Task: Toggle the option "Display playlist tree" for playlists and instances.
Action: Mouse moved to (120, 17)
Screenshot: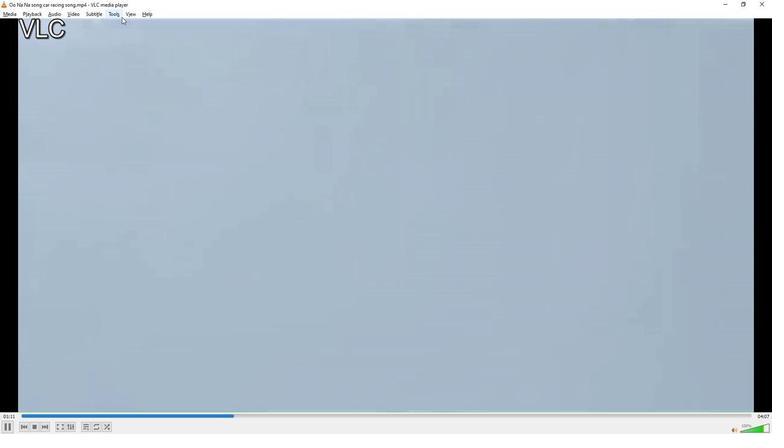 
Action: Mouse pressed left at (120, 17)
Screenshot: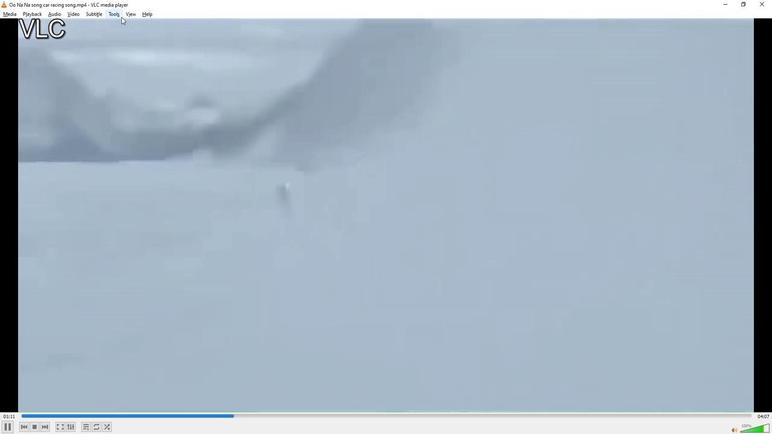 
Action: Mouse moved to (138, 112)
Screenshot: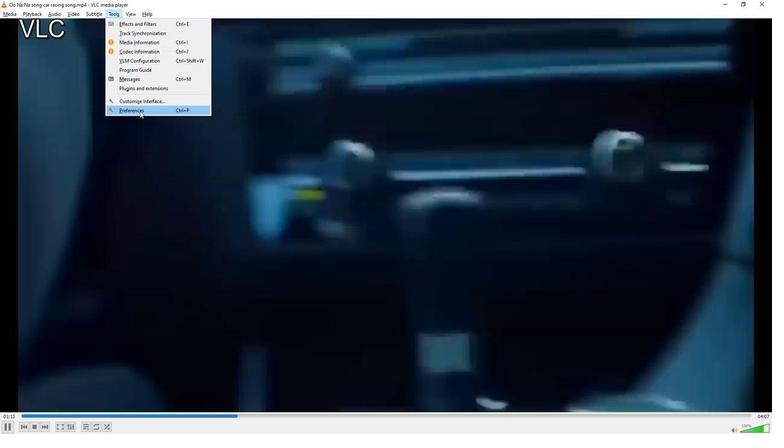 
Action: Mouse pressed left at (138, 112)
Screenshot: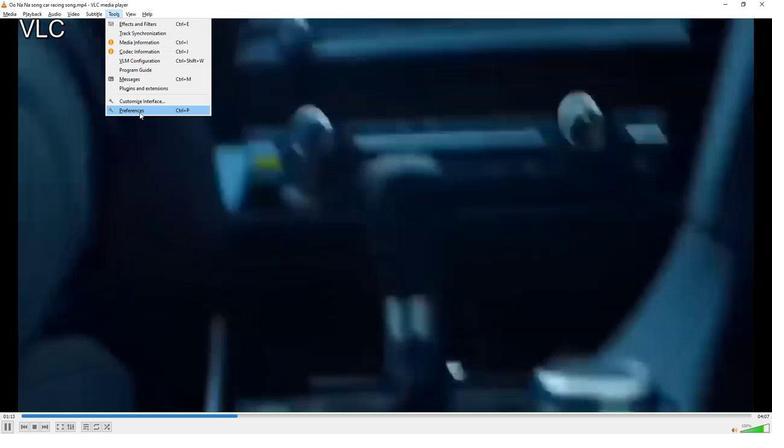 
Action: Mouse moved to (347, 280)
Screenshot: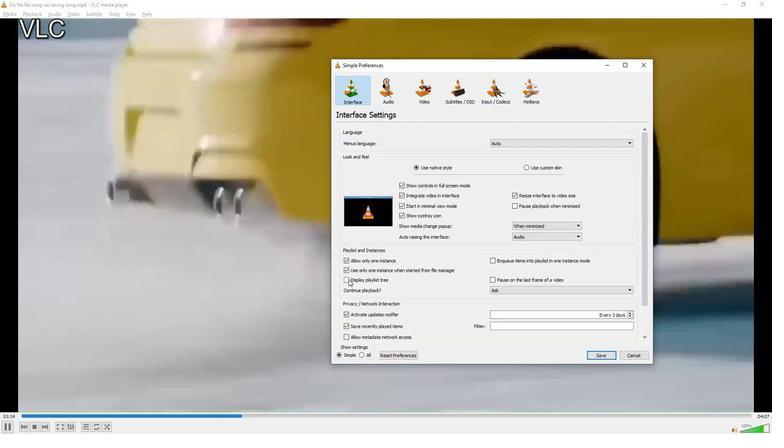 
Action: Mouse pressed left at (347, 280)
Screenshot: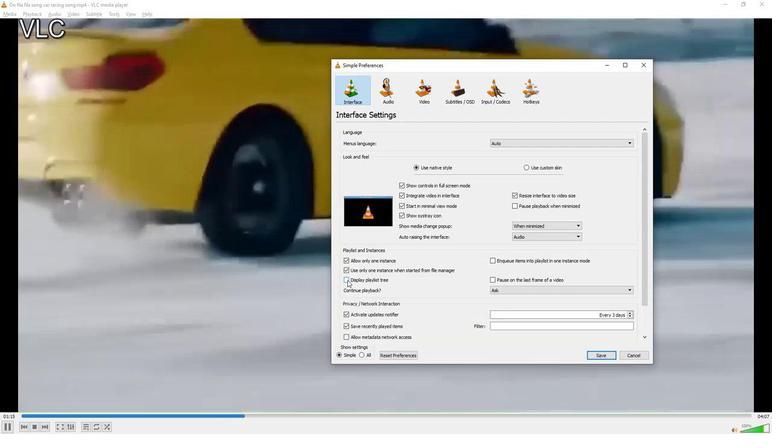 
Action: Mouse moved to (428, 364)
Screenshot: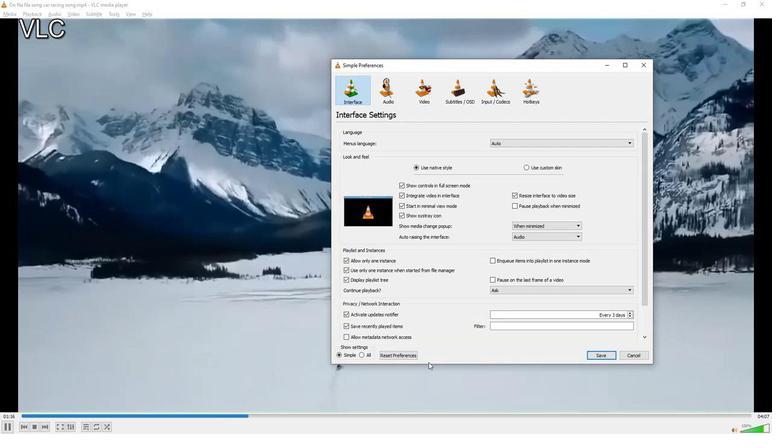
